 Task: Add in the project TricklePlan a sprint 'Cosmic Ray'.
Action: Mouse moved to (944, 544)
Screenshot: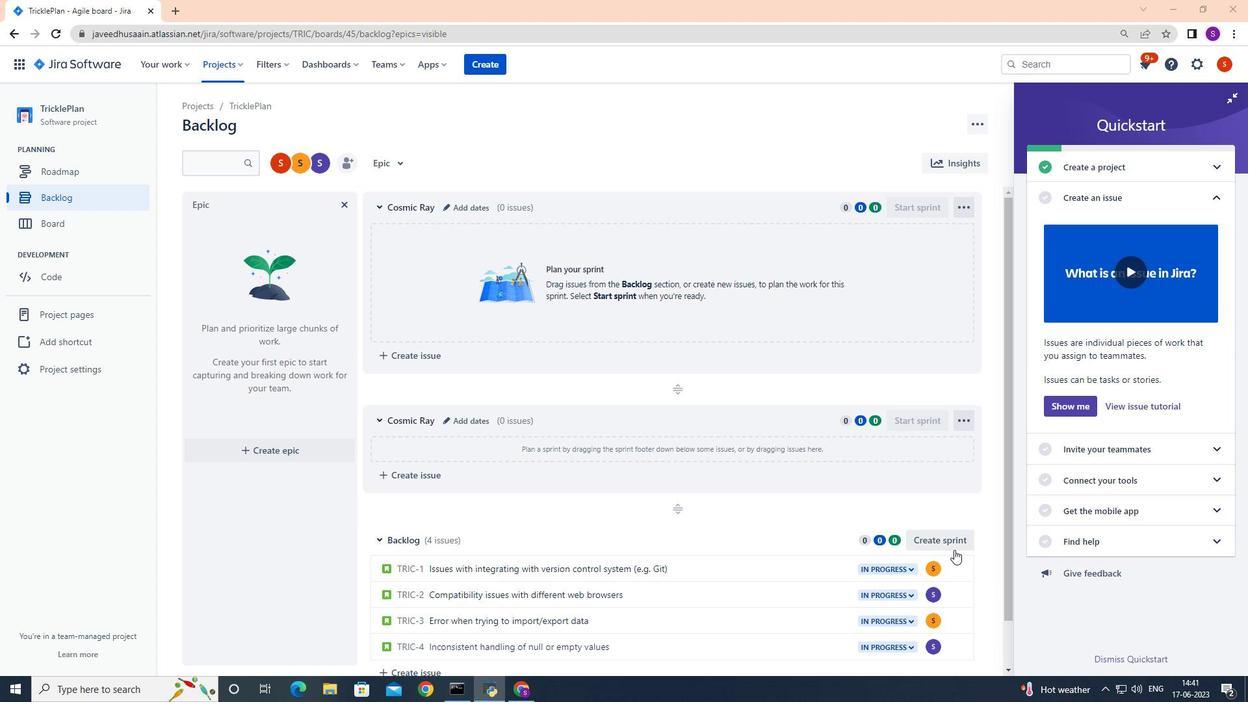 
Action: Mouse pressed left at (944, 544)
Screenshot: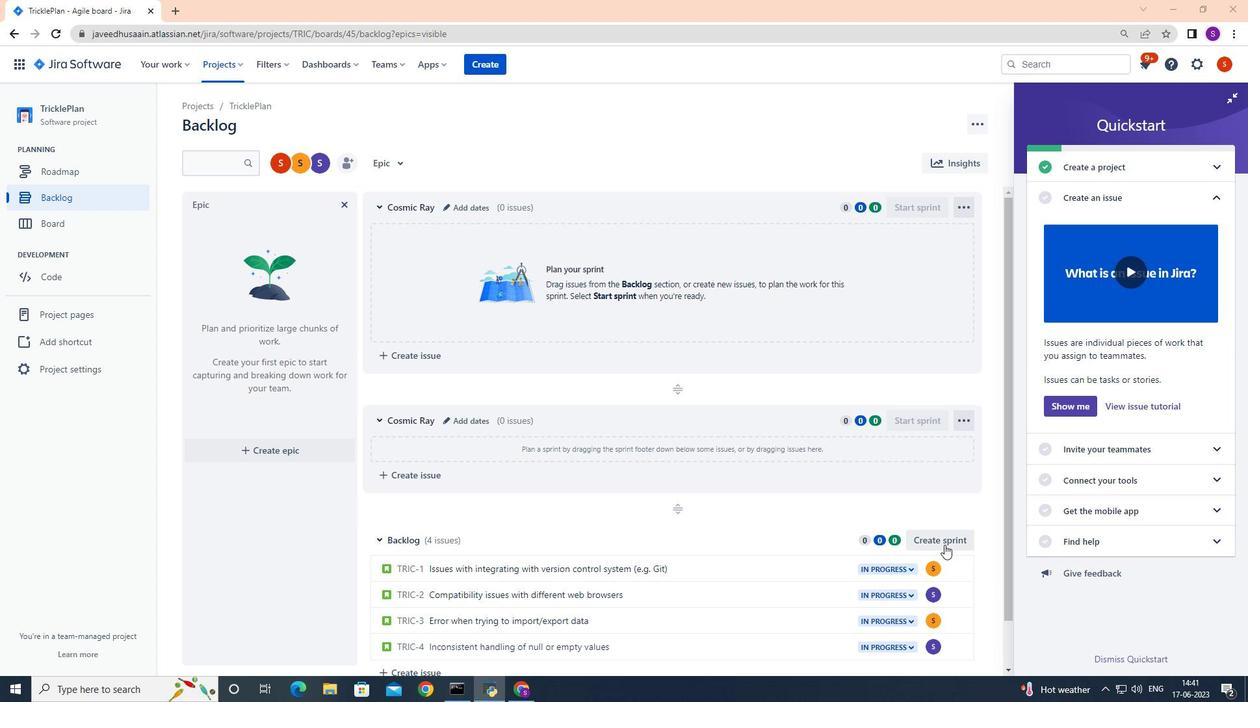 
Action: Mouse moved to (455, 534)
Screenshot: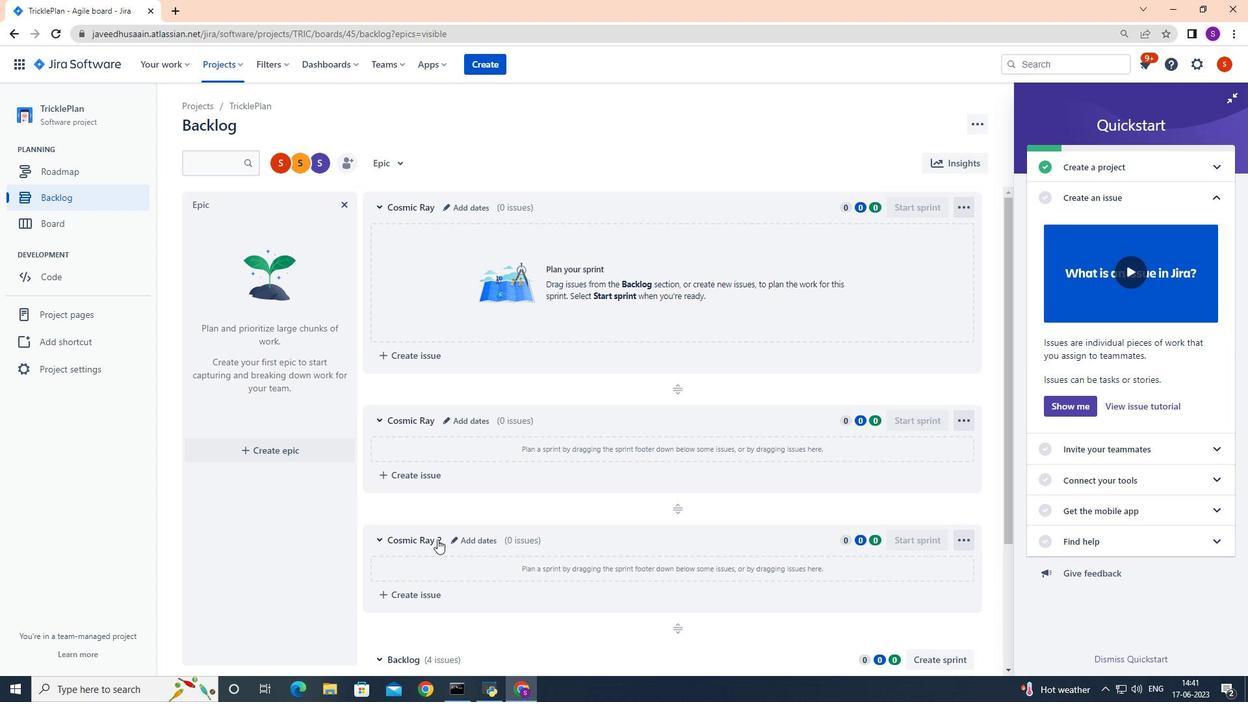 
Action: Mouse pressed left at (455, 534)
Screenshot: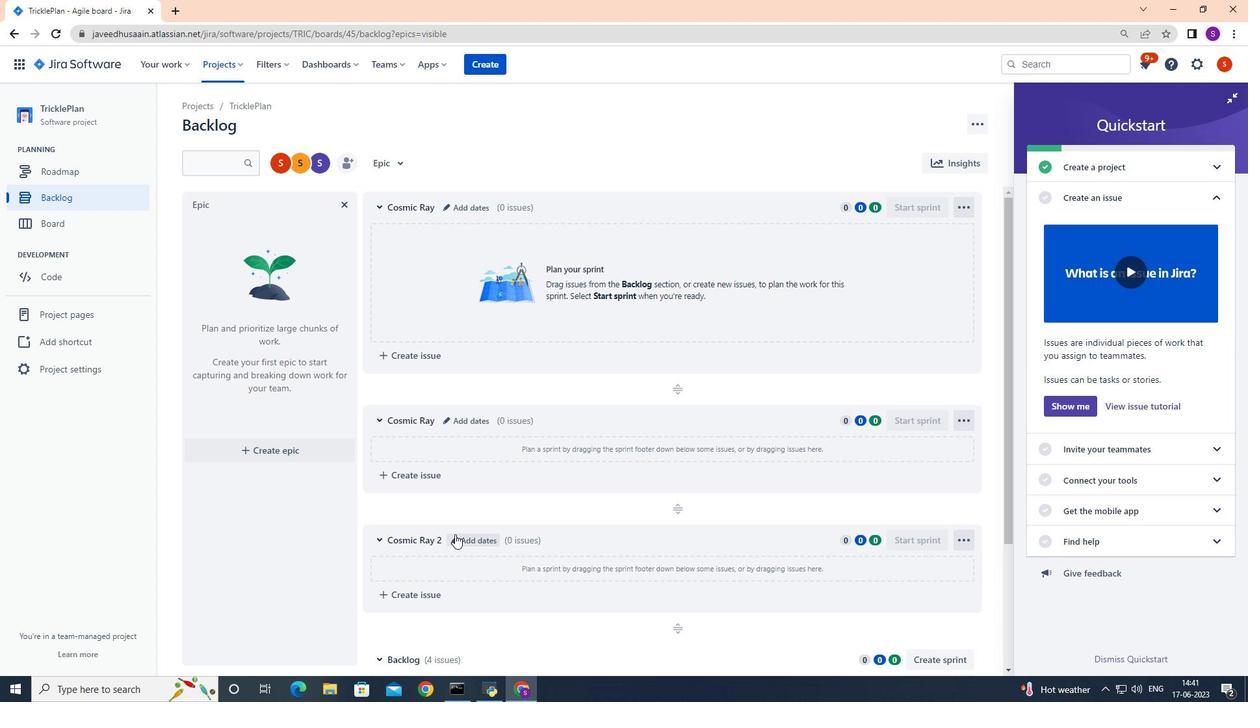 
Action: Mouse moved to (530, 163)
Screenshot: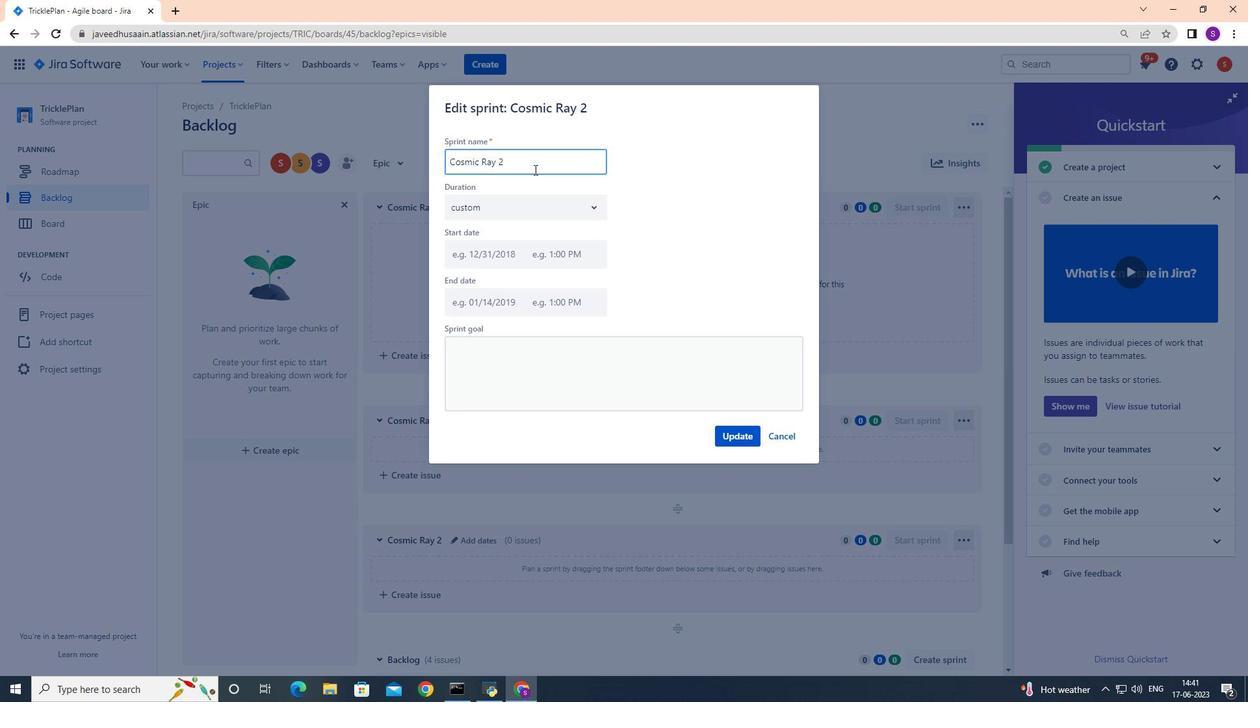
Action: Mouse pressed left at (530, 163)
Screenshot: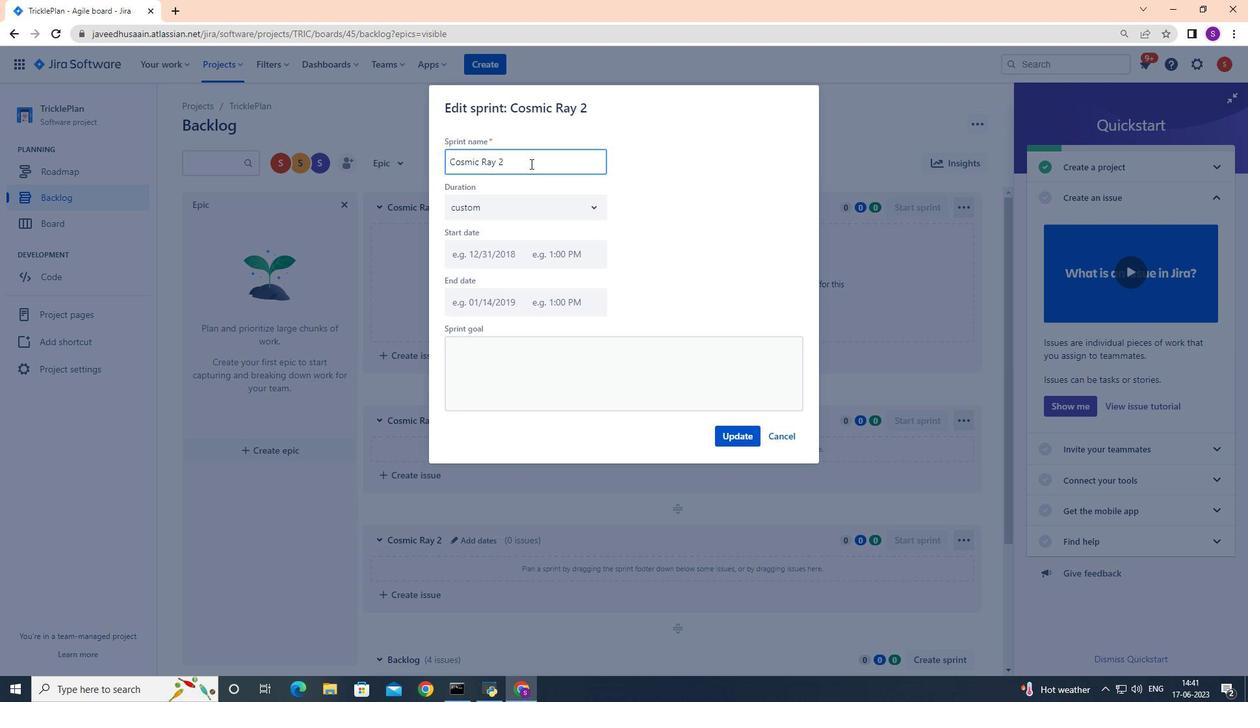 
Action: Key pressed <Key.backspace><Key.backspace><Key.backspace><Key.backspace><Key.backspace><Key.backspace><Key.backspace><Key.backspace><Key.backspace><Key.backspace><Key.backspace><Key.backspace><Key.backspace><Key.backspace><Key.backspace><Key.backspace><Key.backspace><Key.backspace><Key.backspace><Key.backspace><Key.shift>Cosmi
Screenshot: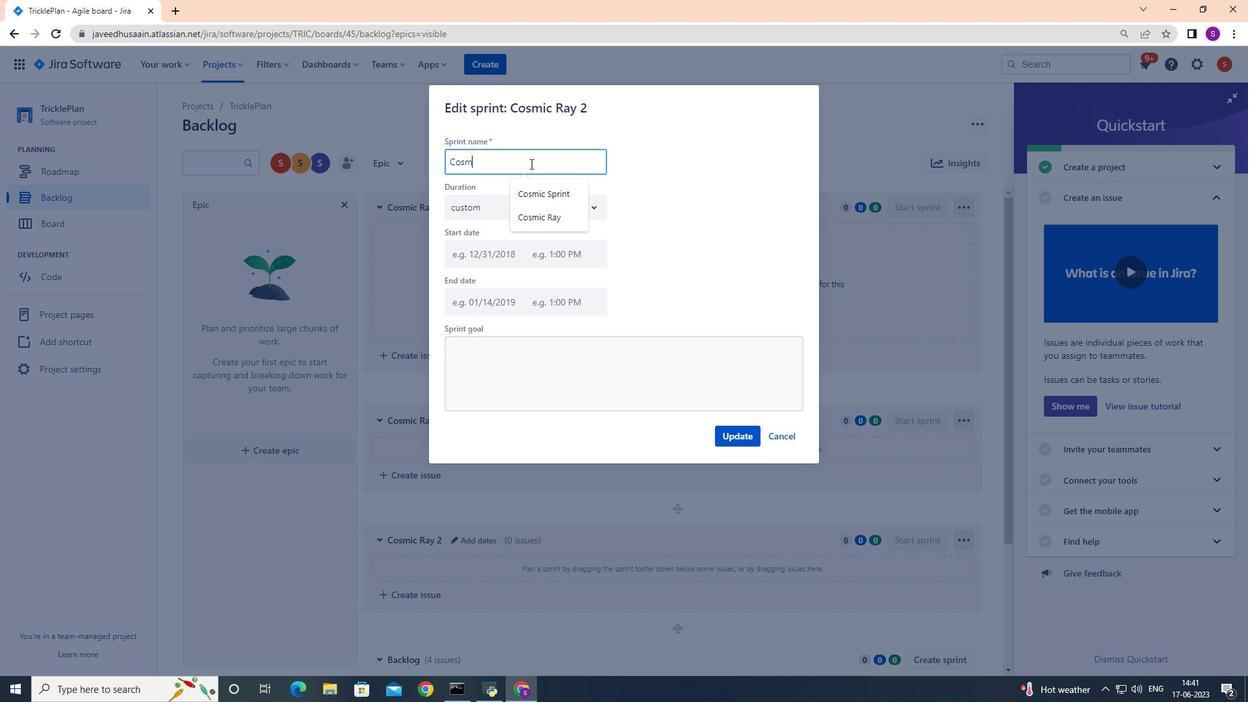
Action: Mouse moved to (529, 163)
Screenshot: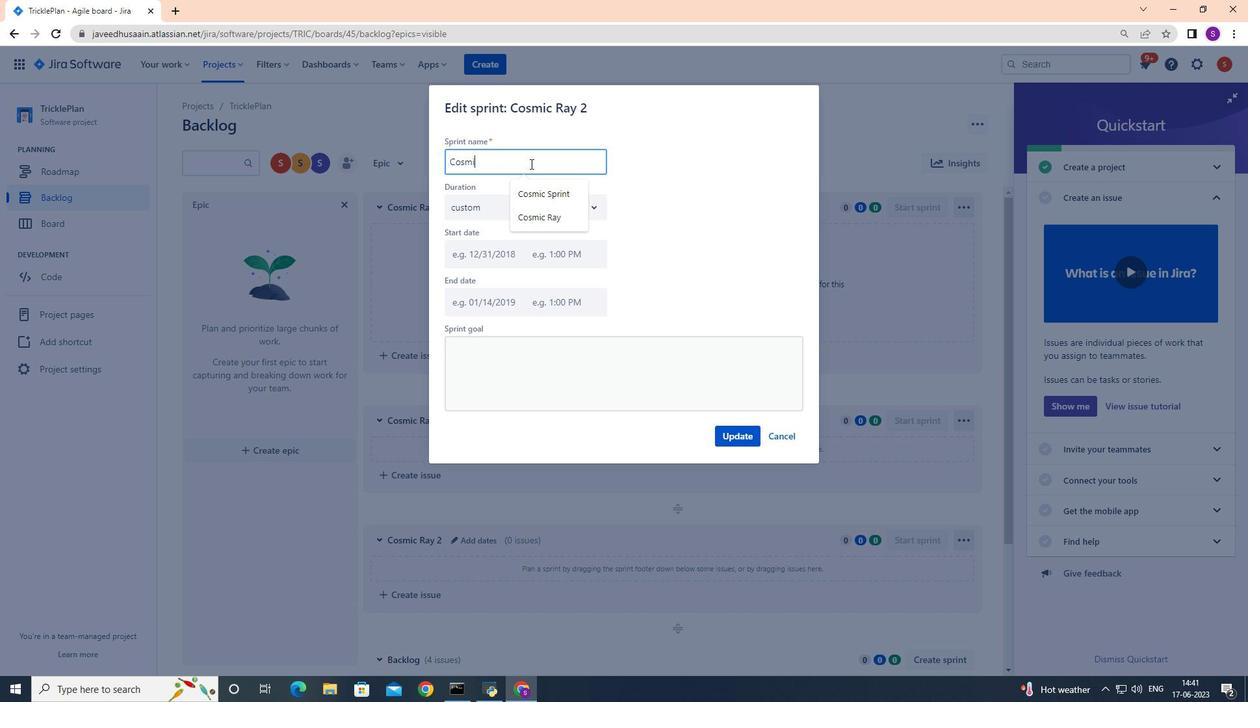
Action: Key pressed c<Key.space><Key.shift>Ray
Screenshot: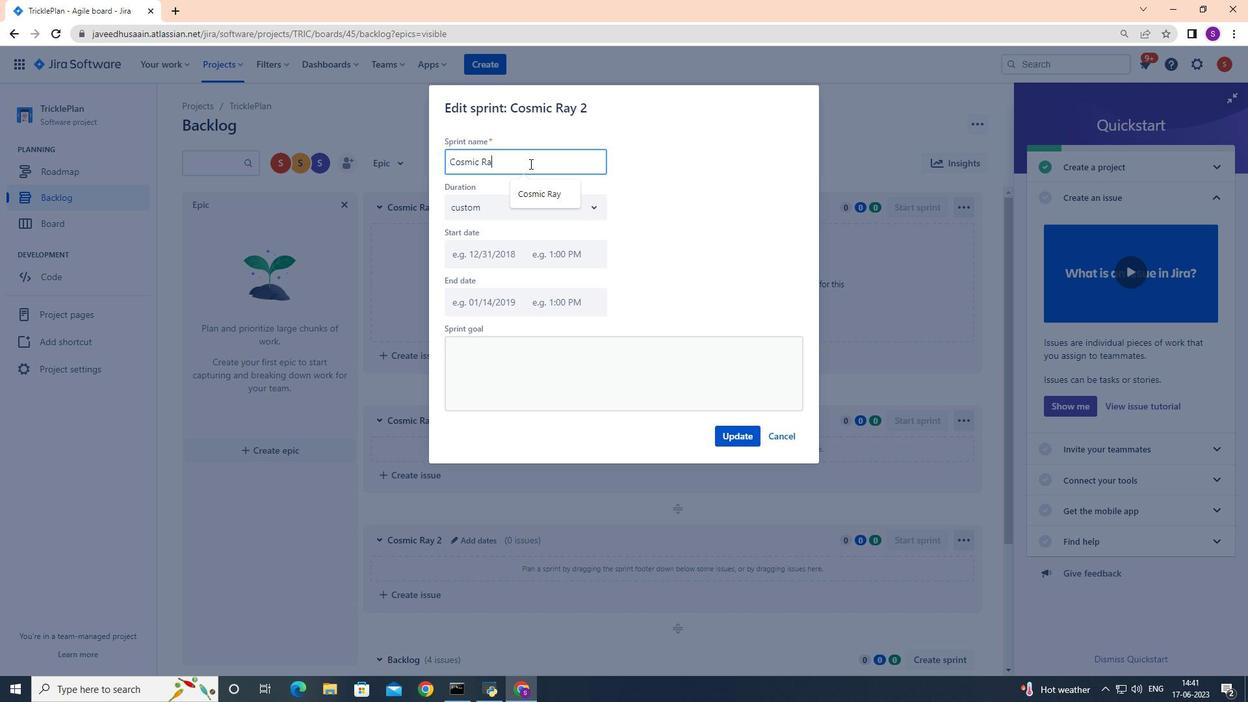 
Action: Mouse moved to (727, 434)
Screenshot: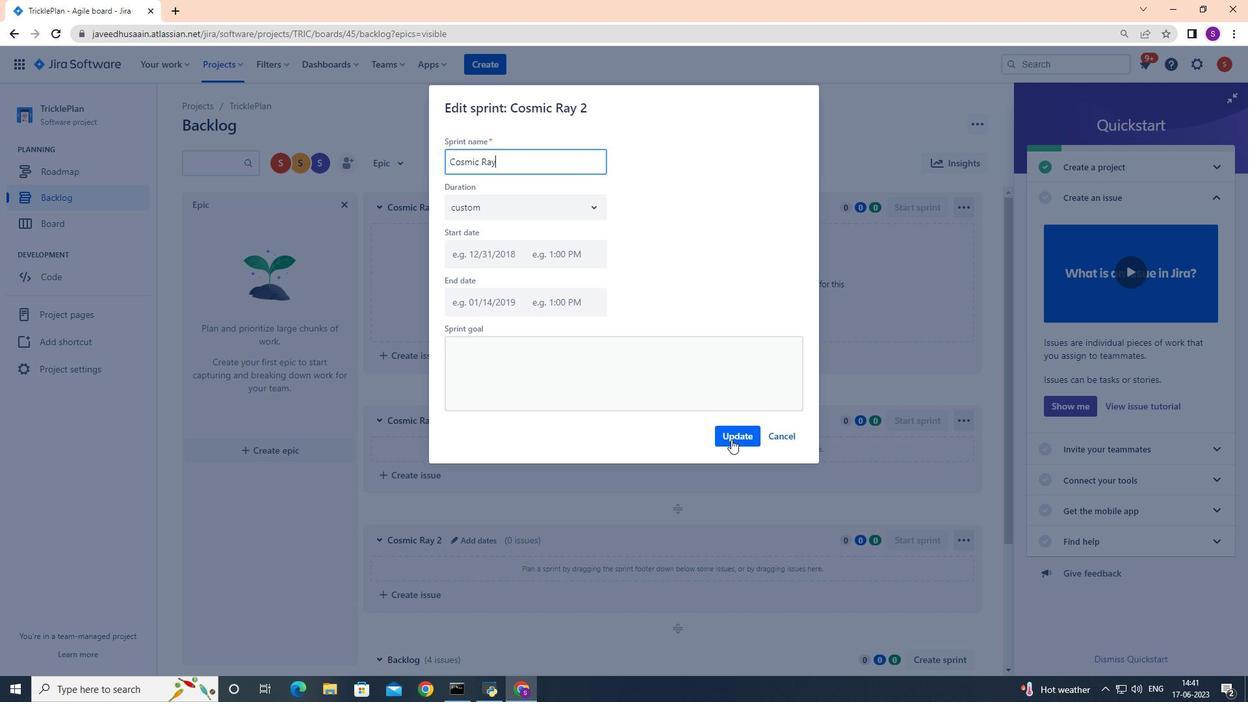 
Action: Mouse pressed left at (727, 434)
Screenshot: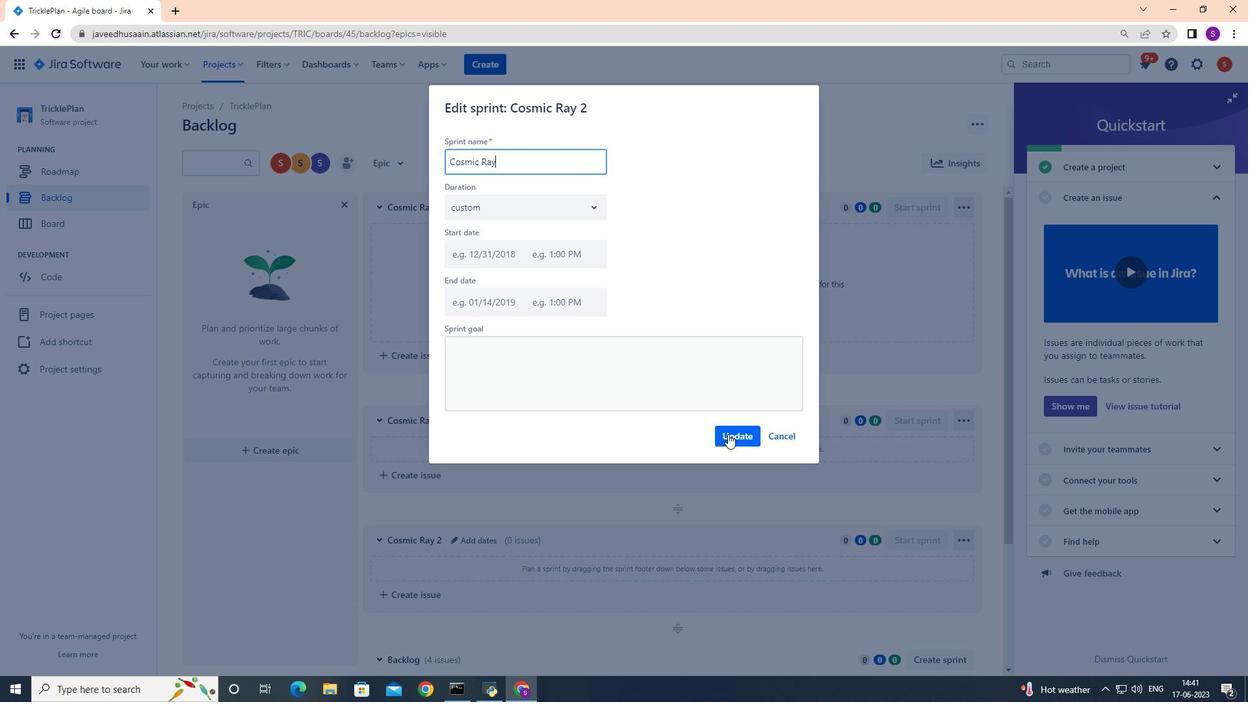 
